 Task: In the  document Samantha.rtf change page color to  'Grey'. Add link on bottom left corner of the sheet: 'in.pinterest.com' Insert page numer on bottom of the page
Action: Mouse moved to (233, 333)
Screenshot: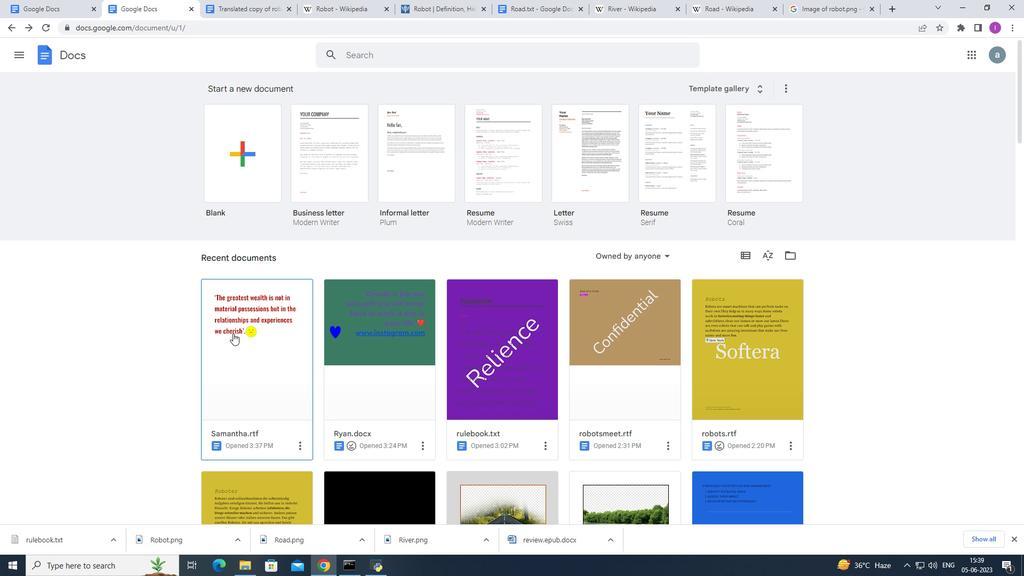 
Action: Mouse pressed left at (233, 333)
Screenshot: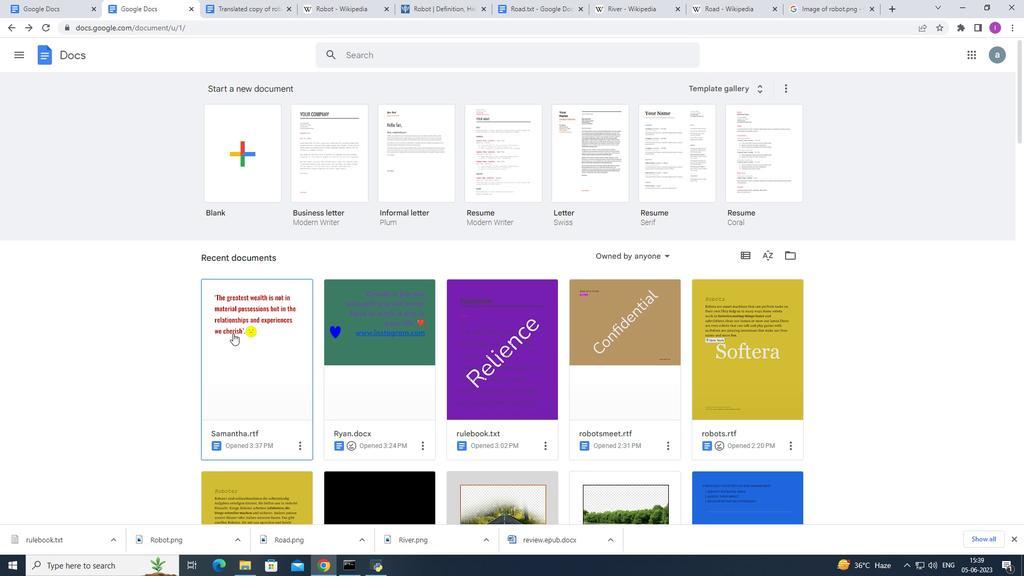 
Action: Mouse moved to (132, 246)
Screenshot: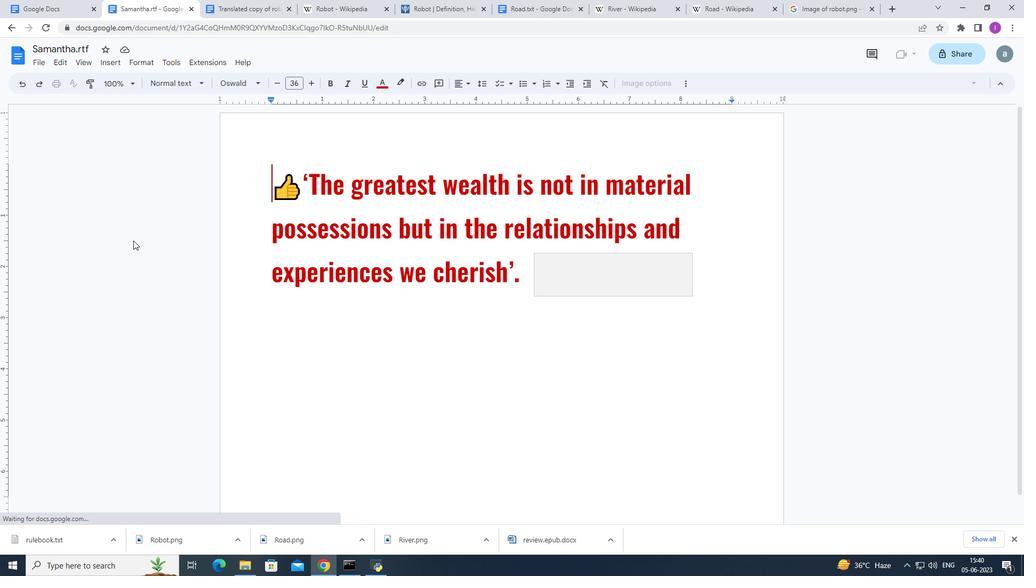 
Action: Mouse pressed left at (132, 246)
Screenshot: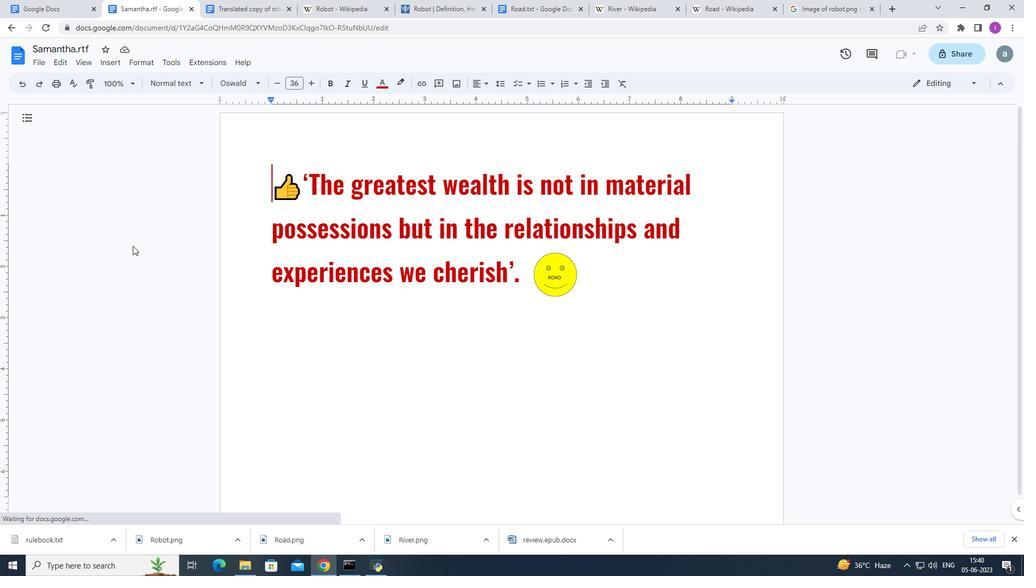 
Action: Mouse moved to (43, 67)
Screenshot: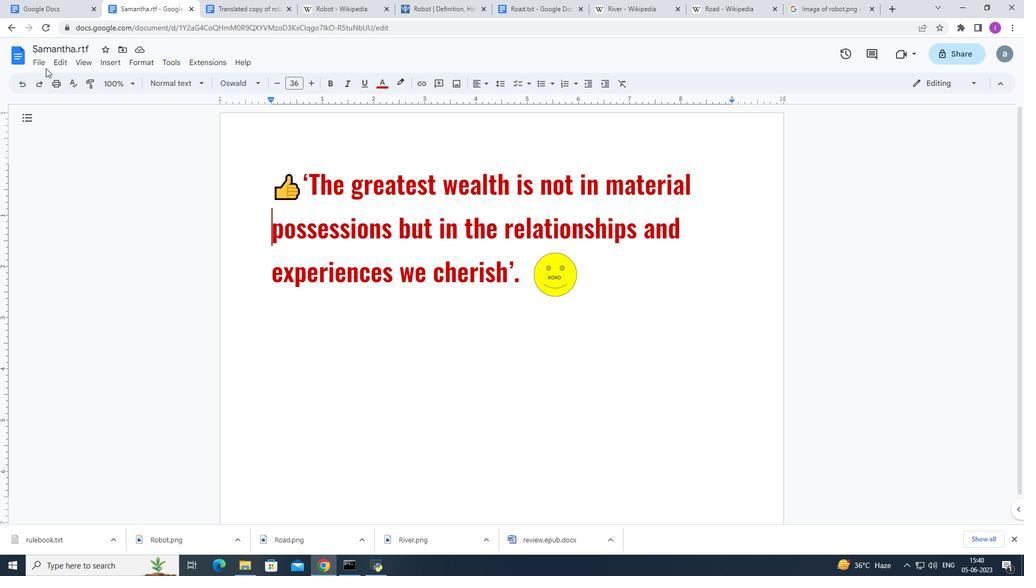
Action: Mouse pressed left at (43, 67)
Screenshot: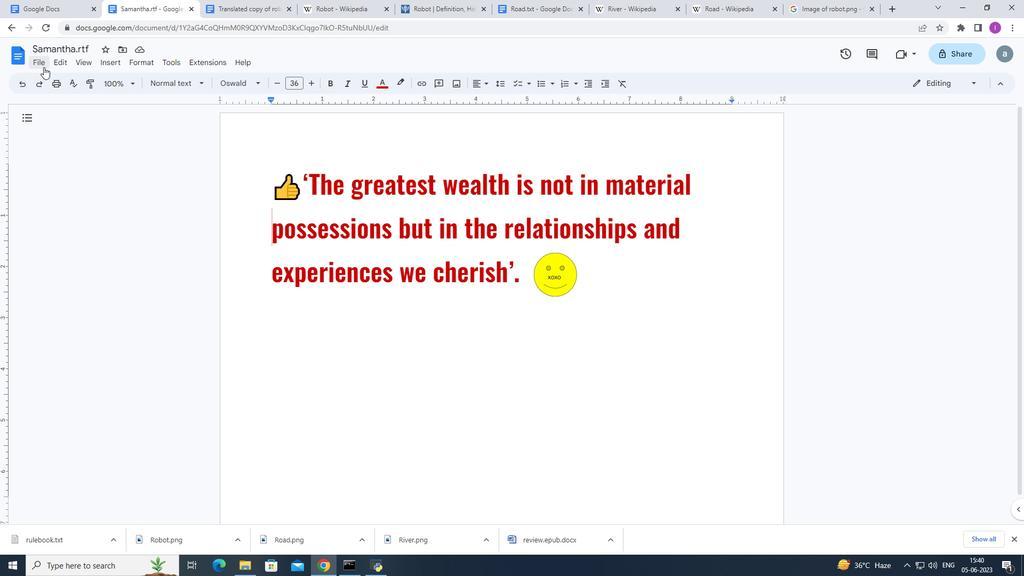 
Action: Mouse moved to (106, 355)
Screenshot: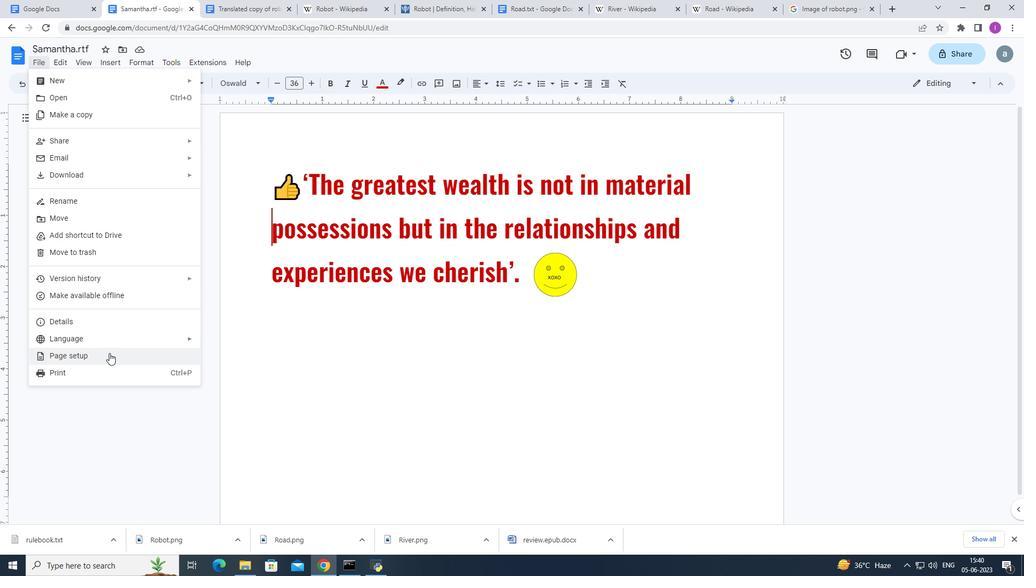 
Action: Mouse pressed left at (106, 355)
Screenshot: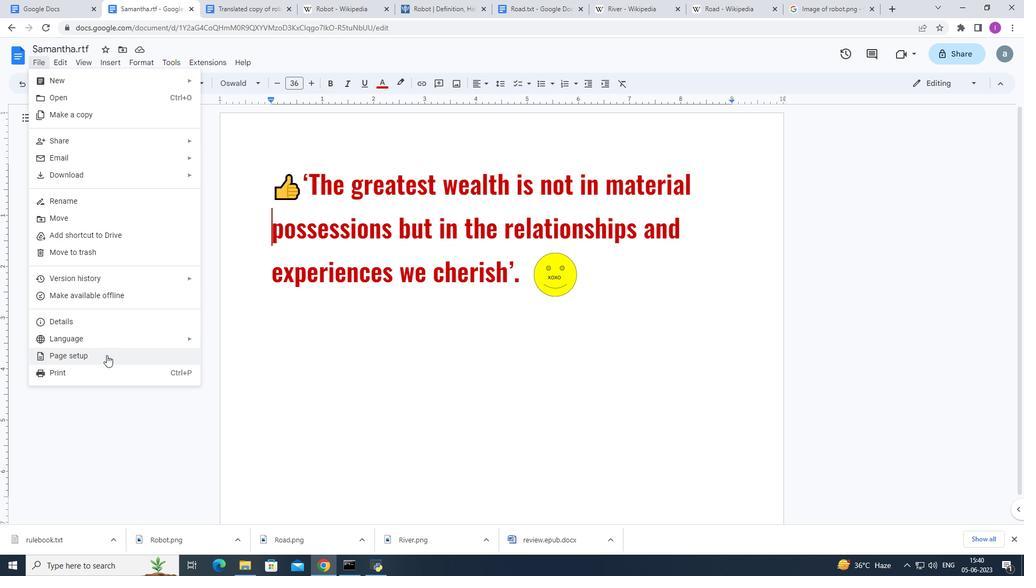 
Action: Mouse moved to (432, 347)
Screenshot: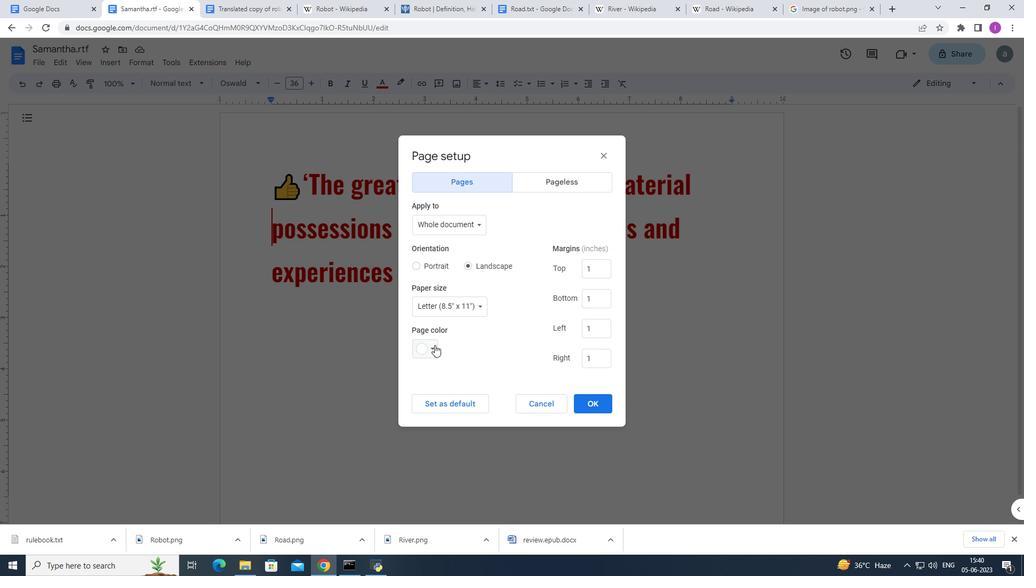 
Action: Mouse pressed left at (432, 347)
Screenshot: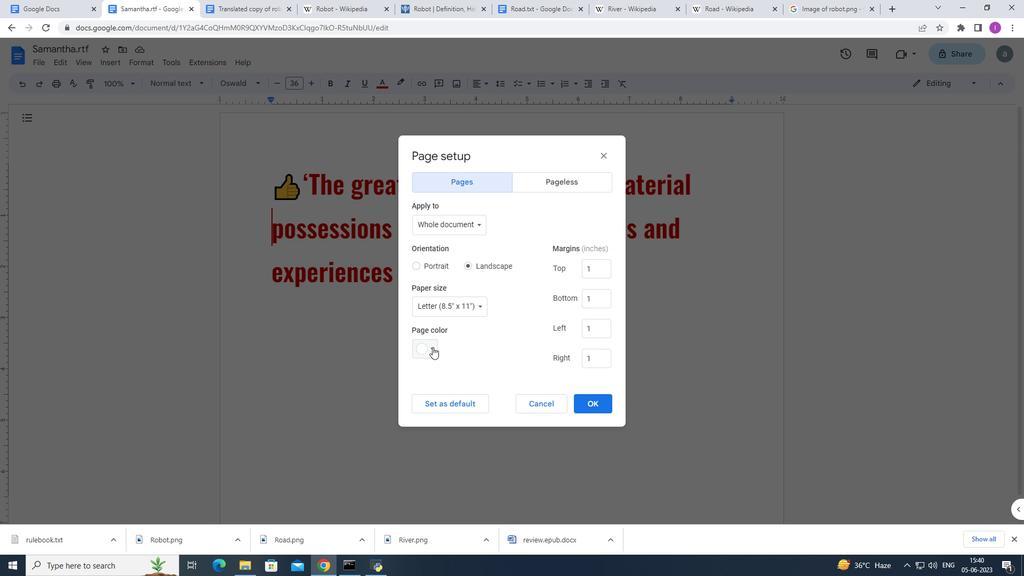 
Action: Mouse moved to (484, 368)
Screenshot: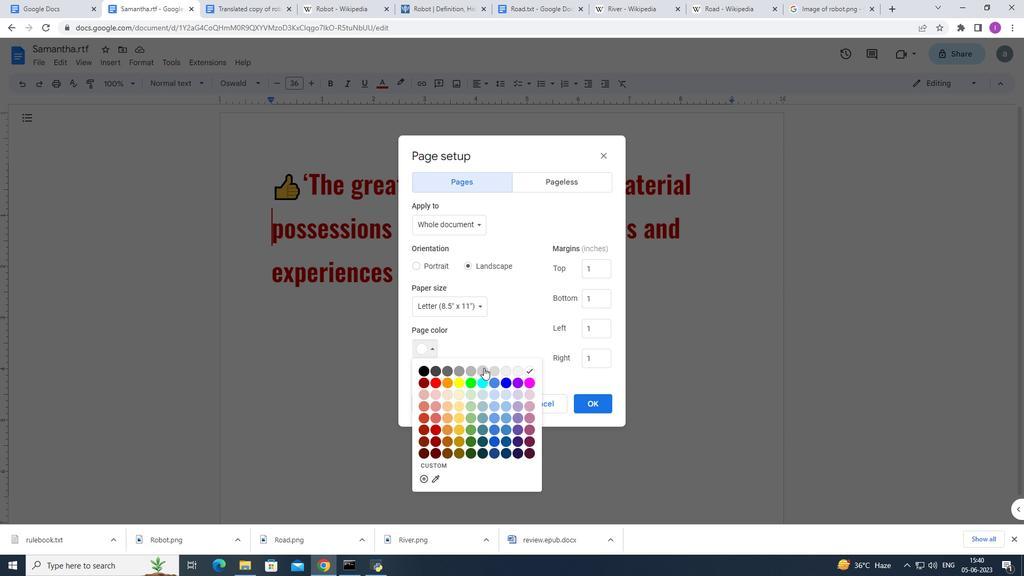 
Action: Mouse pressed left at (484, 368)
Screenshot: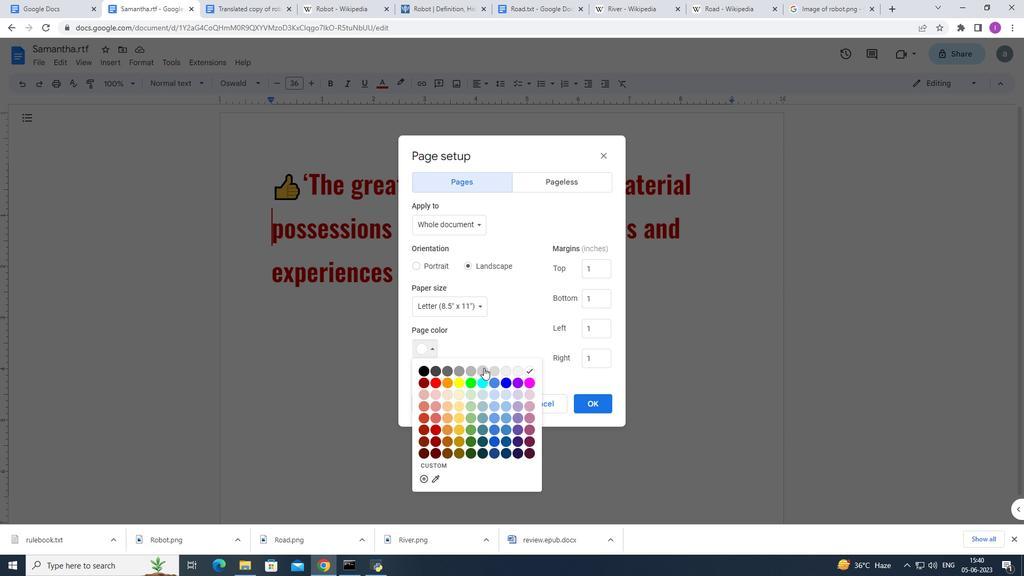 
Action: Mouse moved to (587, 400)
Screenshot: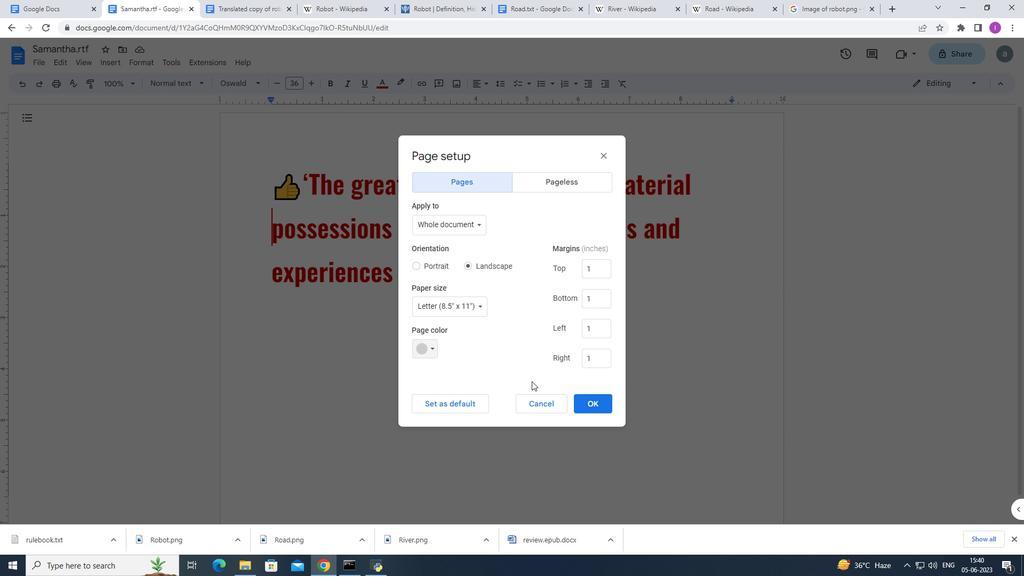 
Action: Mouse pressed left at (587, 400)
Screenshot: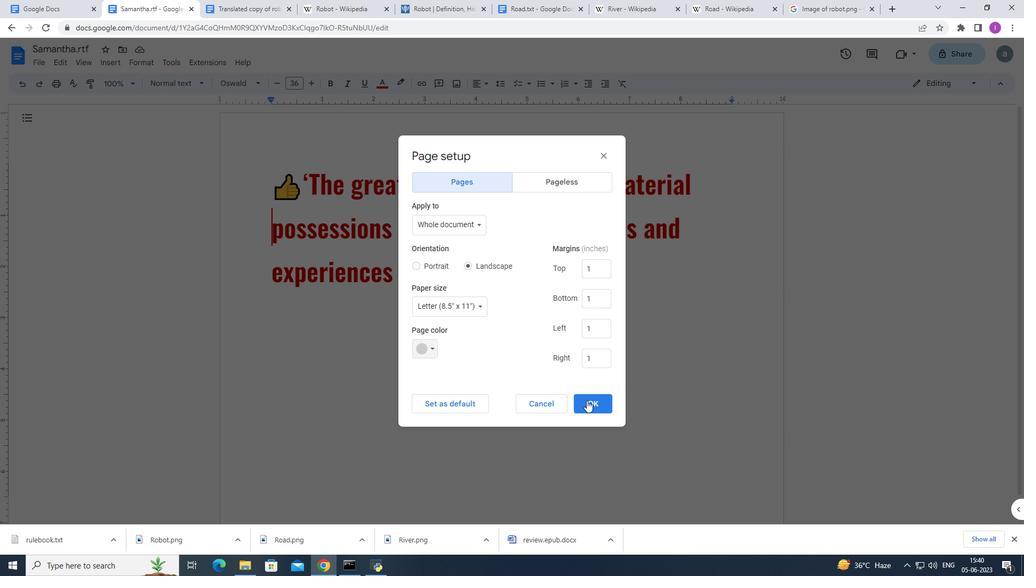 
Action: Mouse moved to (586, 280)
Screenshot: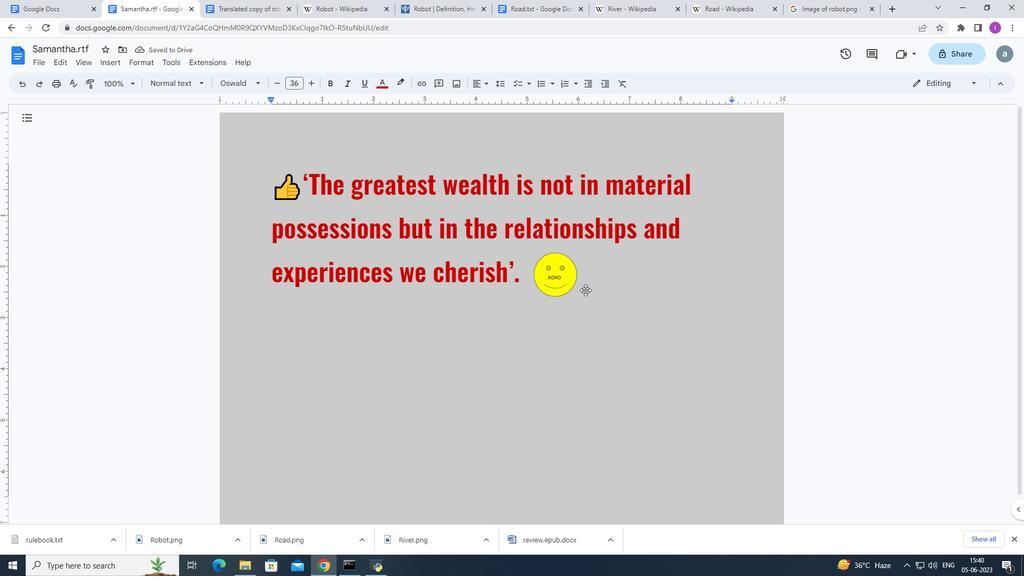 
Action: Mouse pressed left at (586, 280)
Screenshot: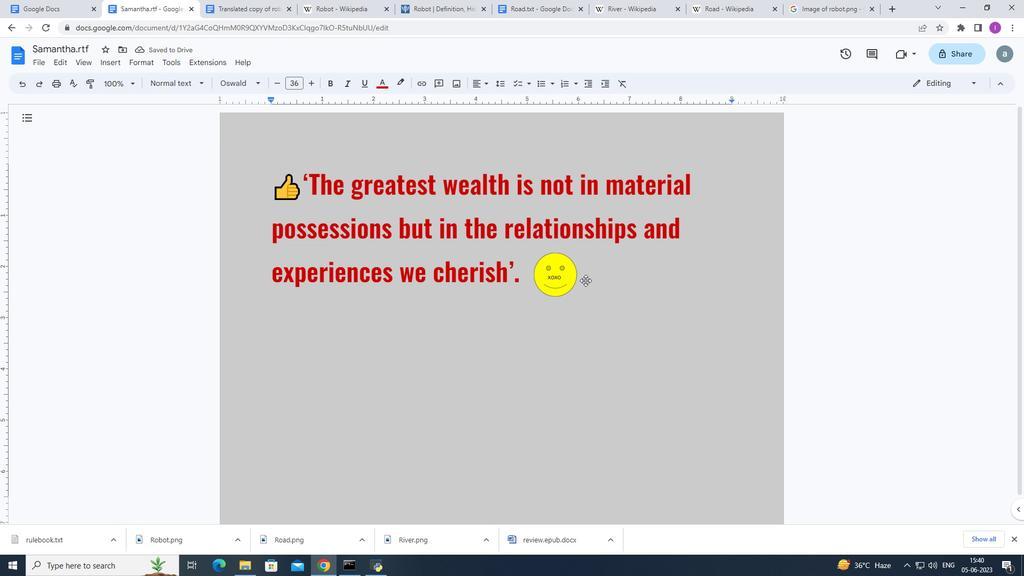 
Action: Mouse moved to (554, 378)
Screenshot: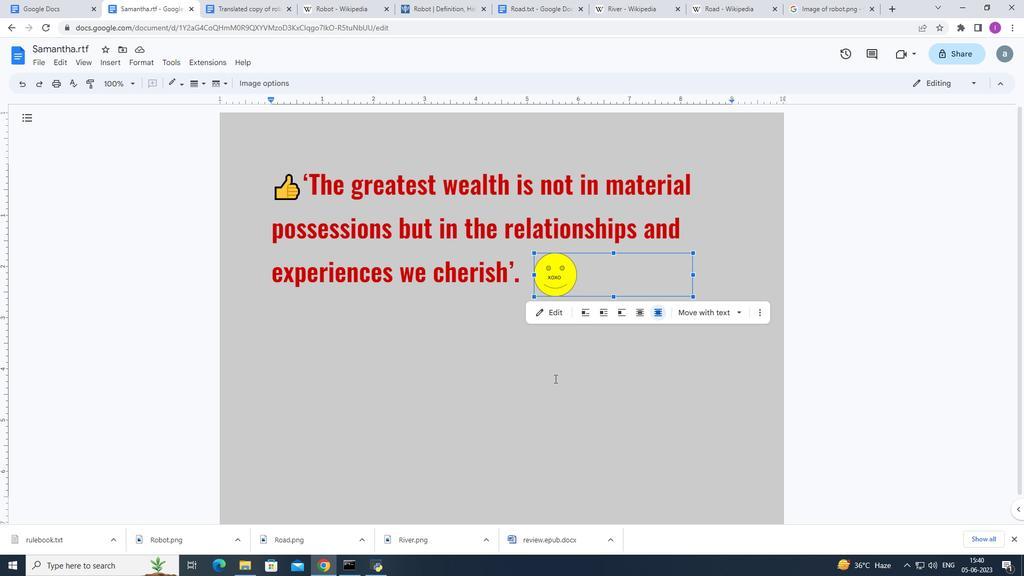 
Action: Mouse pressed left at (554, 378)
Screenshot: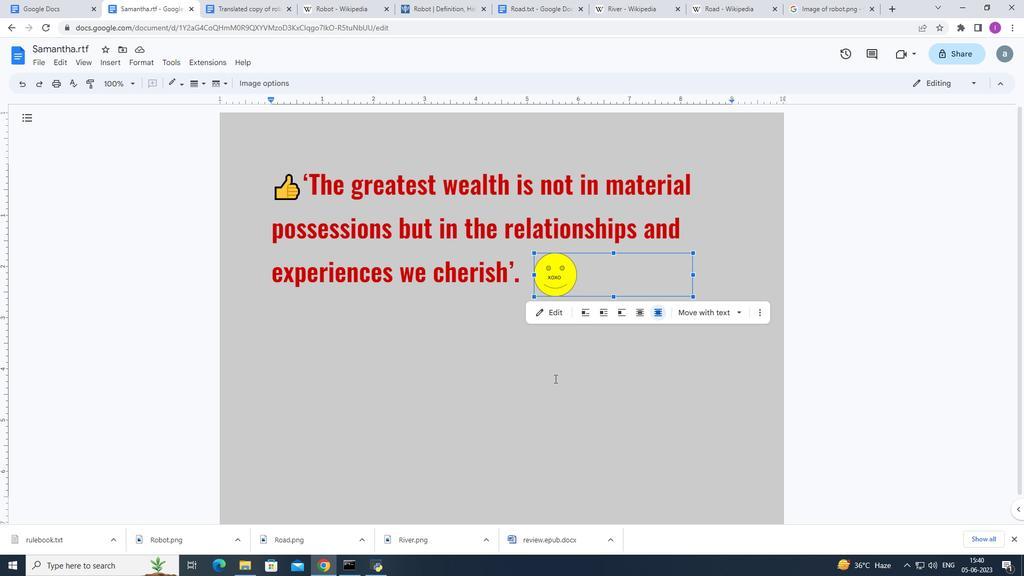 
Action: Mouse moved to (525, 326)
Screenshot: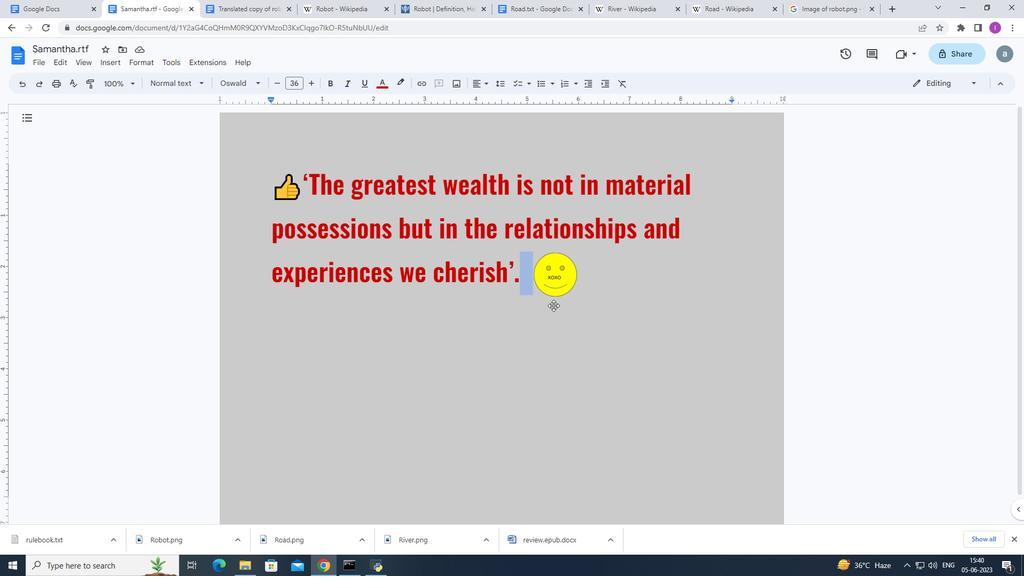 
Action: Mouse pressed left at (525, 326)
Screenshot: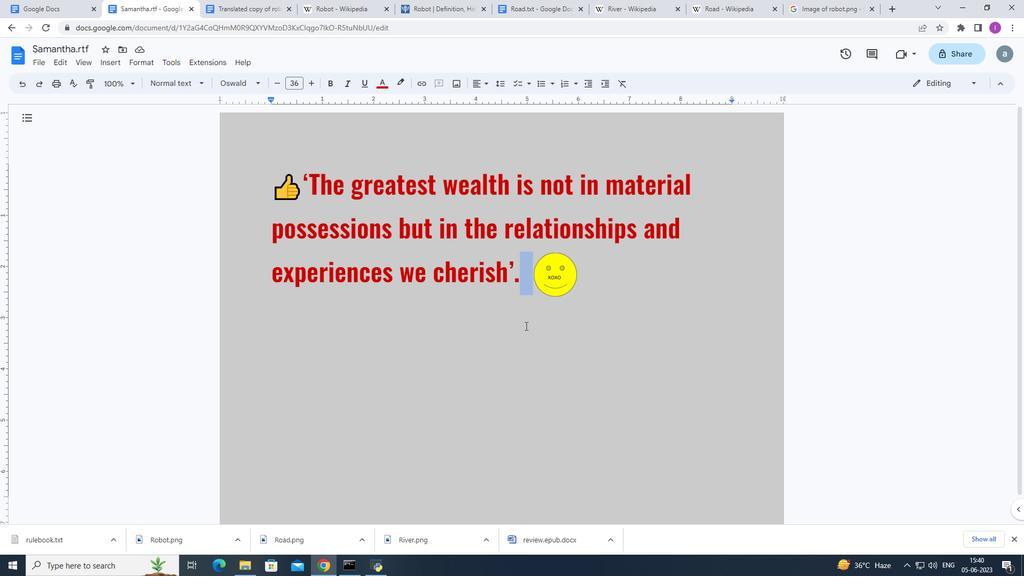 
Action: Mouse moved to (574, 297)
Screenshot: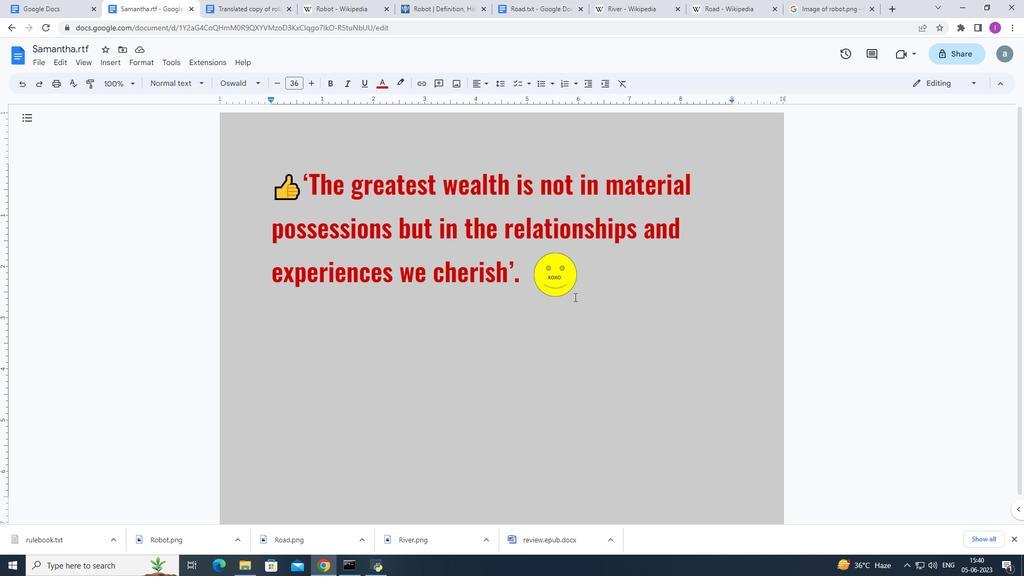 
Action: Key pressed <Key.enter>
Screenshot: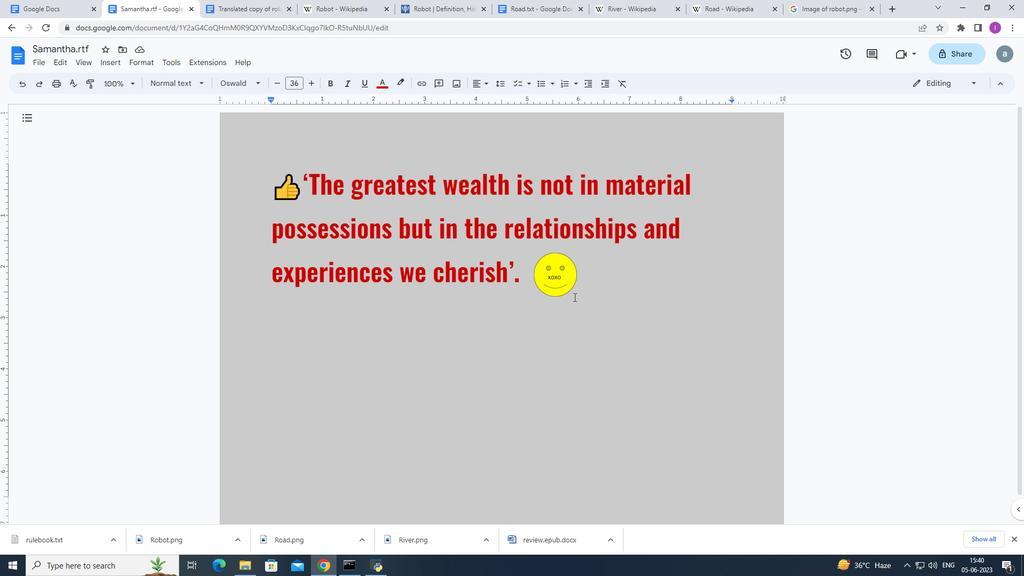 
Action: Mouse moved to (101, 62)
Screenshot: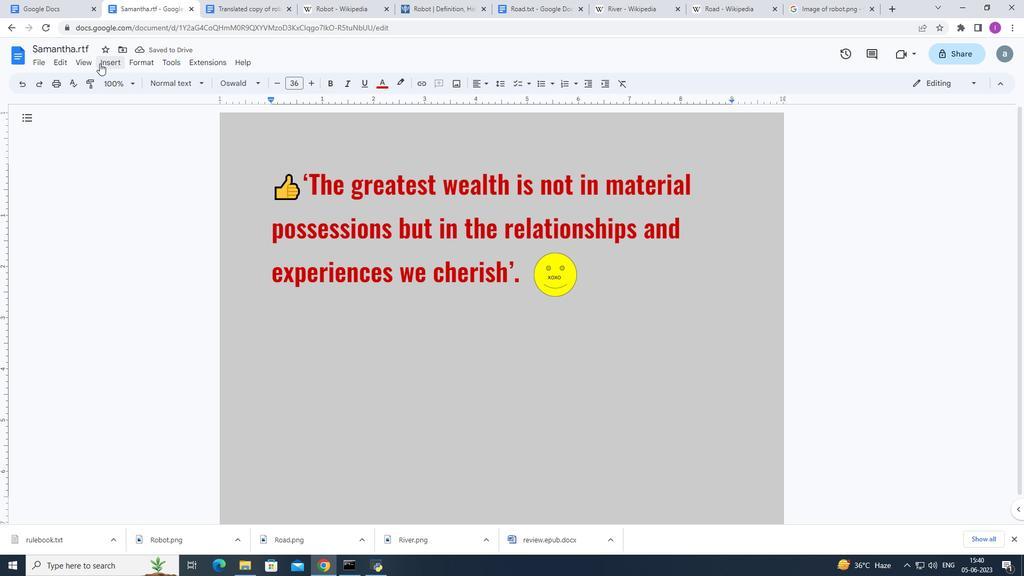 
Action: Mouse pressed left at (101, 62)
Screenshot: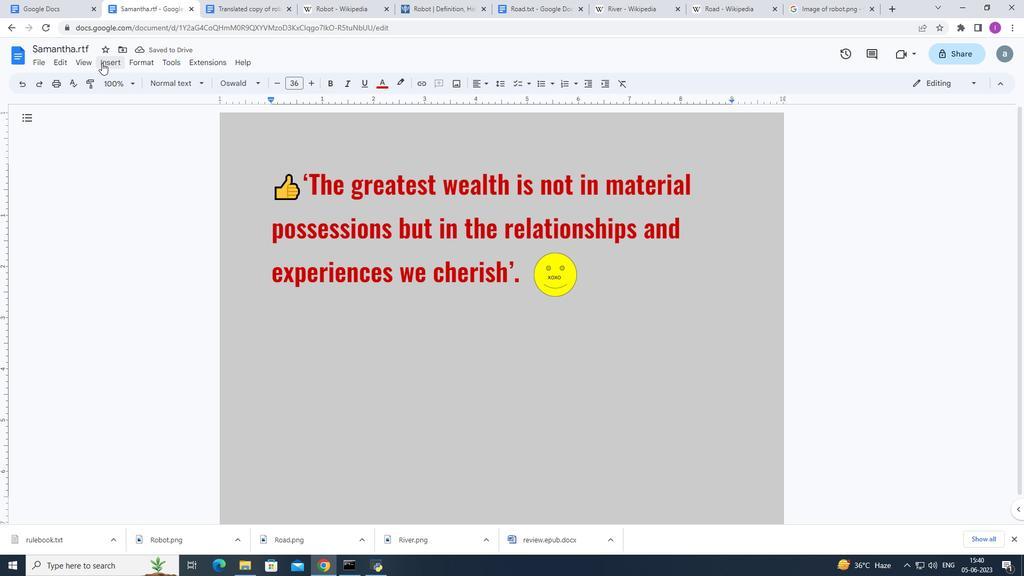 
Action: Mouse moved to (124, 389)
Screenshot: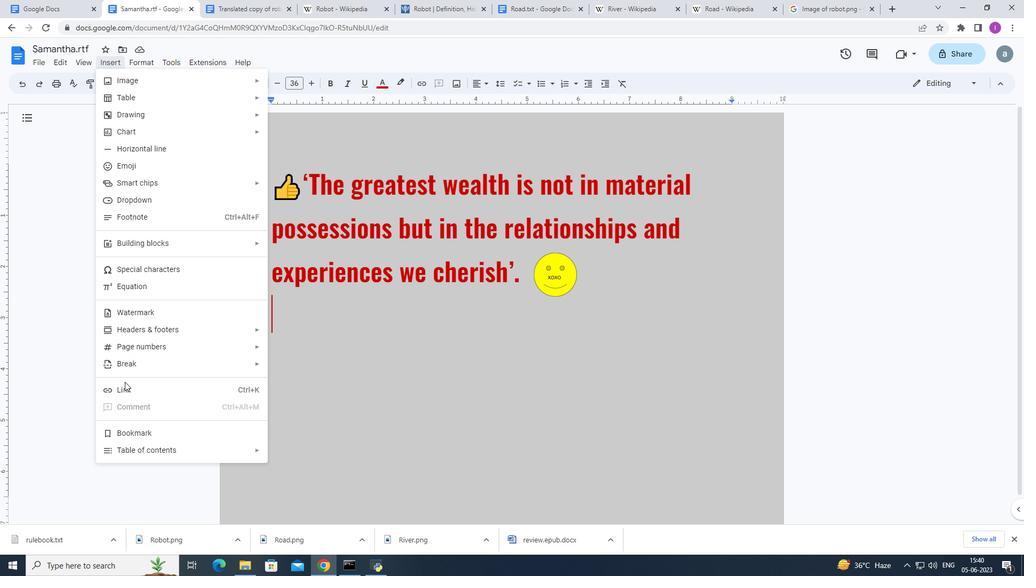 
Action: Mouse pressed left at (124, 389)
Screenshot: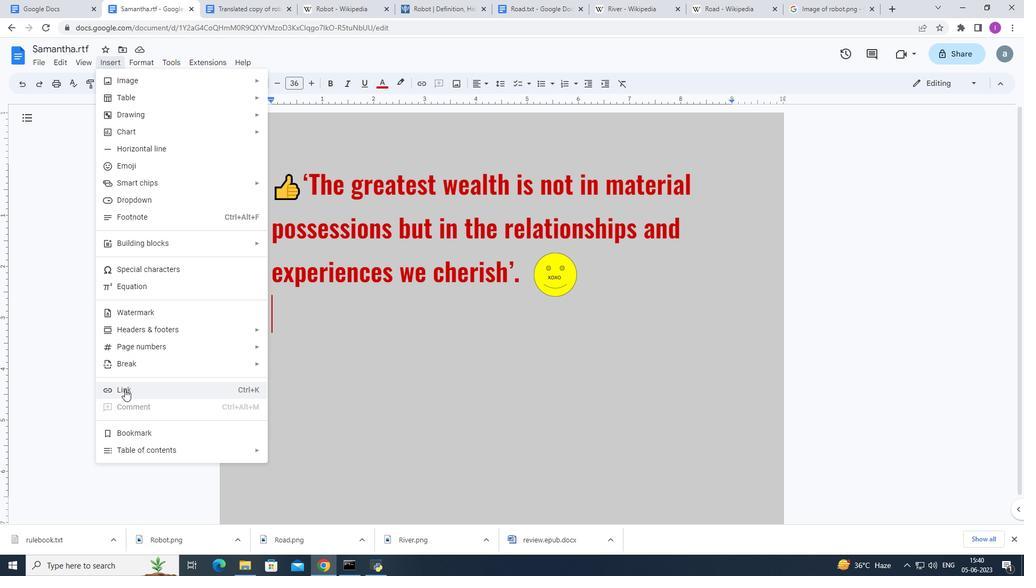 
Action: Mouse moved to (285, 353)
Screenshot: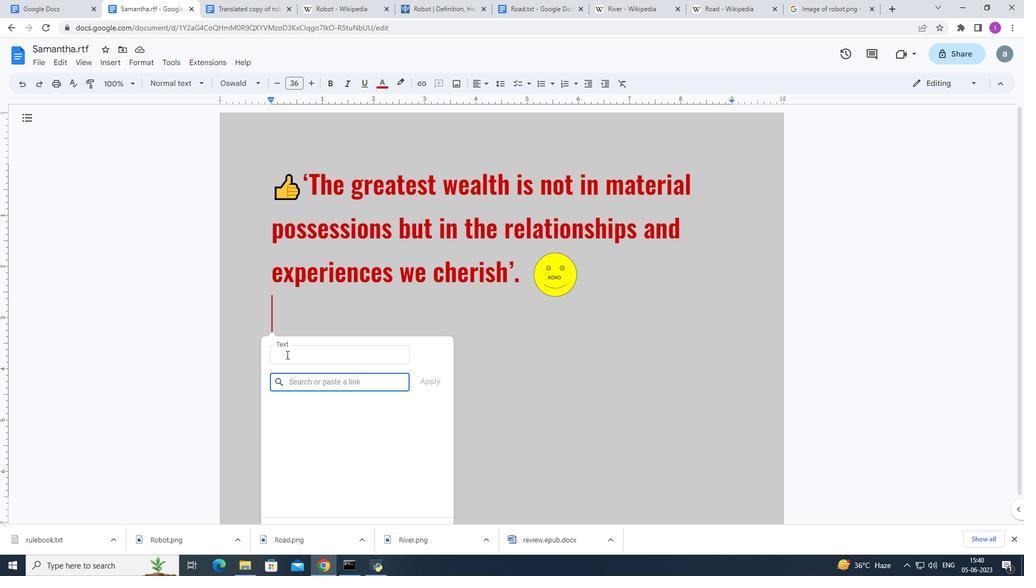
Action: Key pressed i
Screenshot: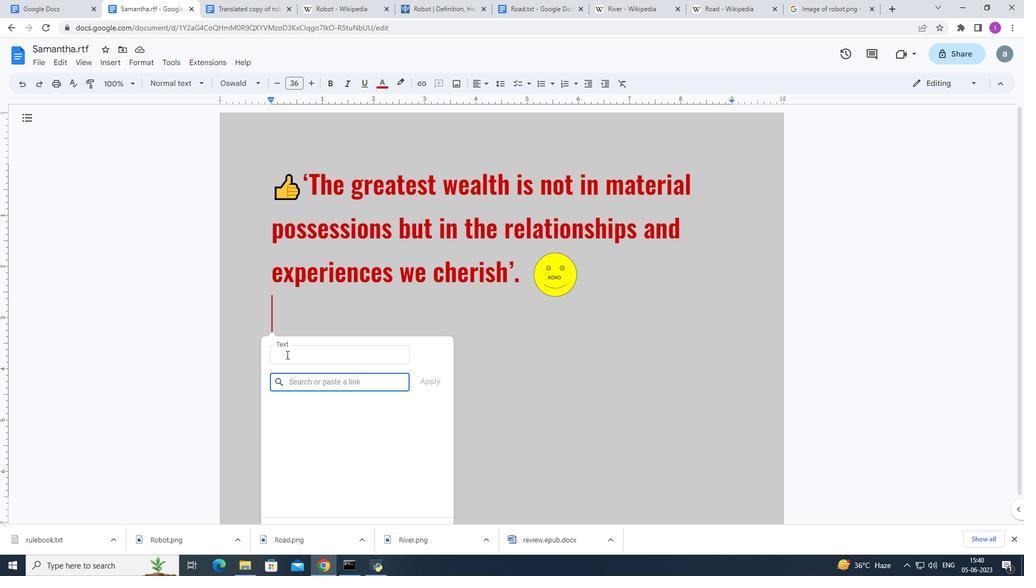 
Action: Mouse moved to (283, 353)
Screenshot: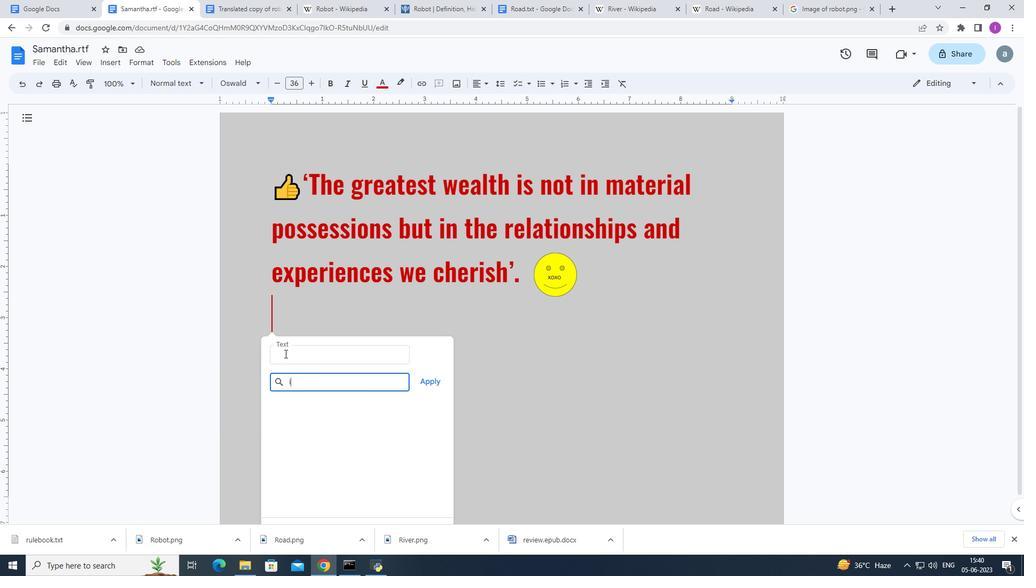 
Action: Key pressed n
Screenshot: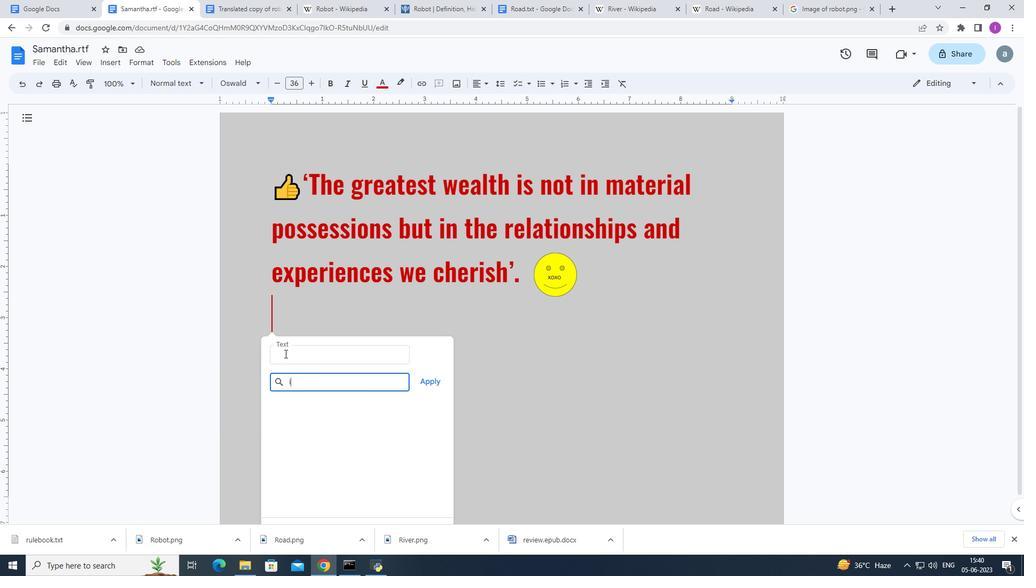 
Action: Mouse moved to (283, 353)
Screenshot: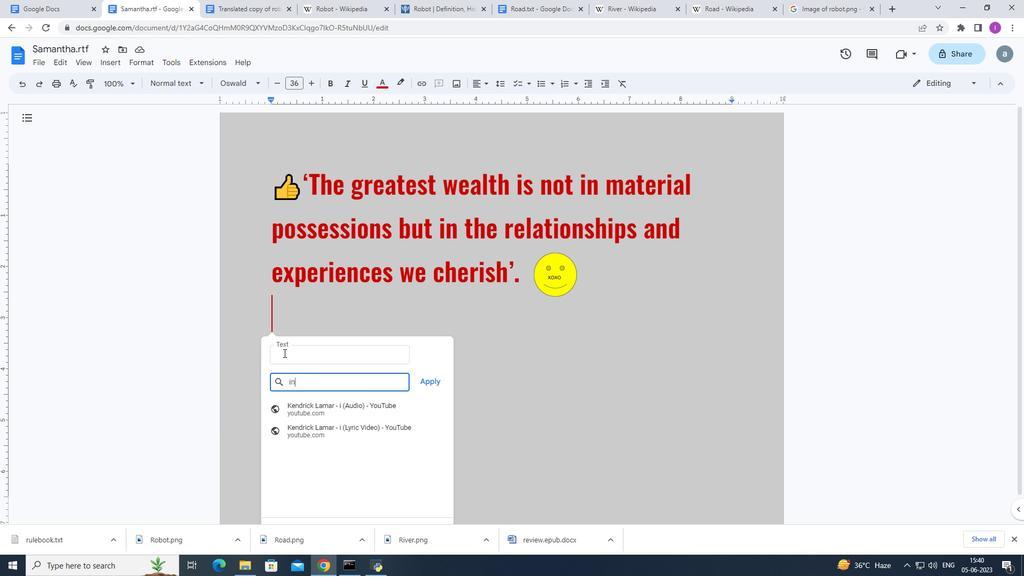 
Action: Key pressed <Key.space>
Screenshot: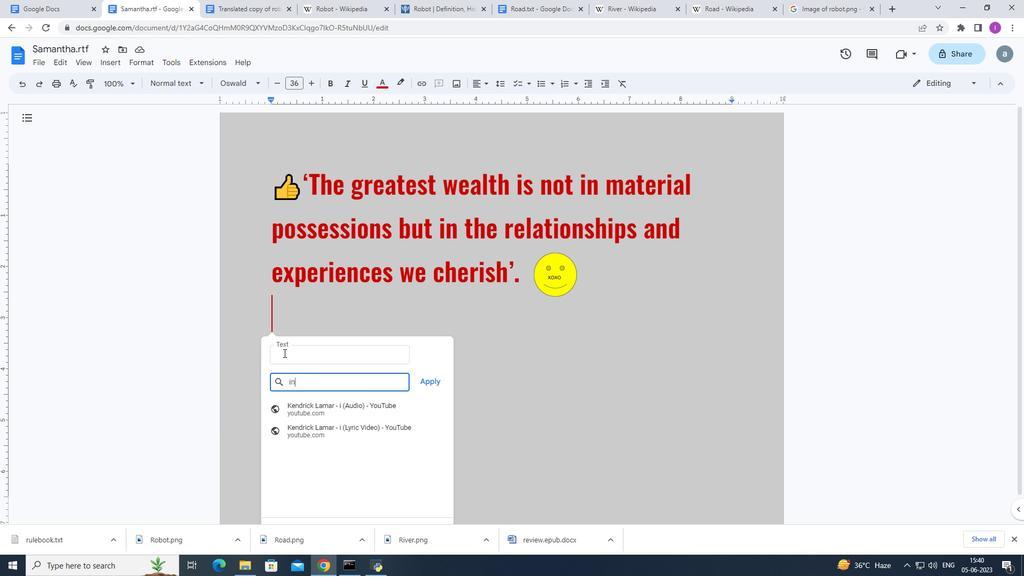 
Action: Mouse moved to (280, 347)
Screenshot: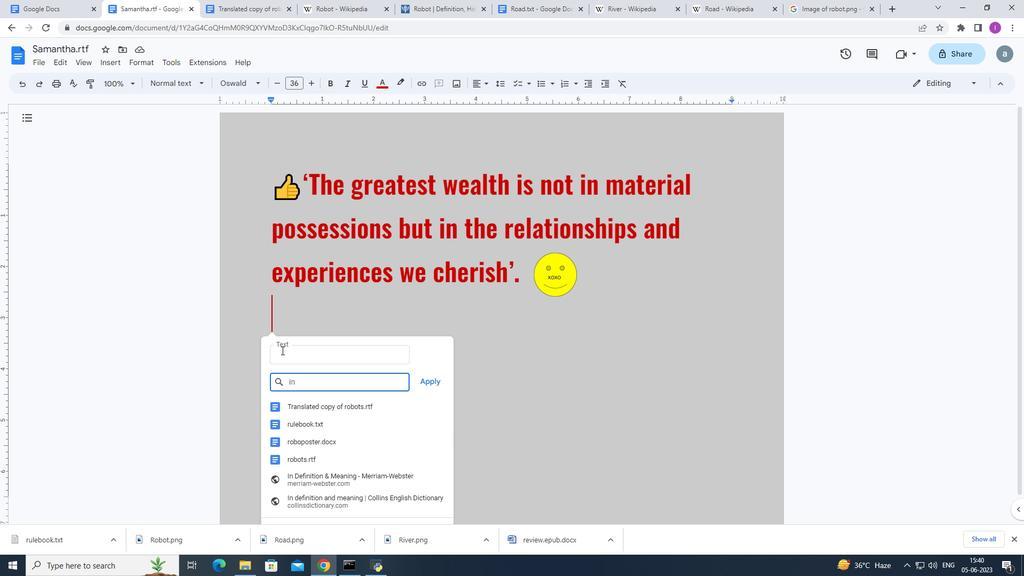 
Action: Key pressed <Key.backspace>.
Screenshot: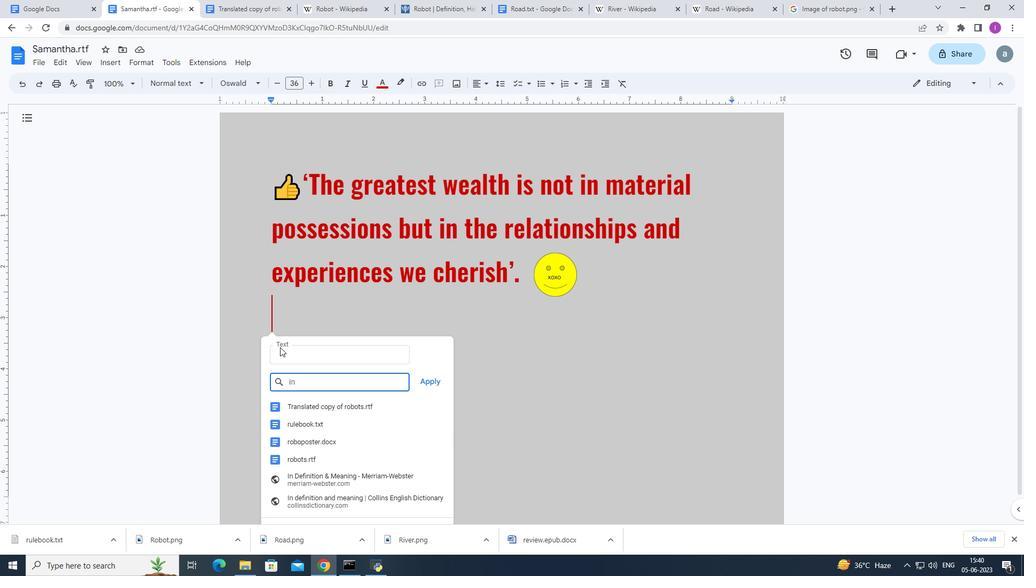 
Action: Mouse moved to (279, 346)
Screenshot: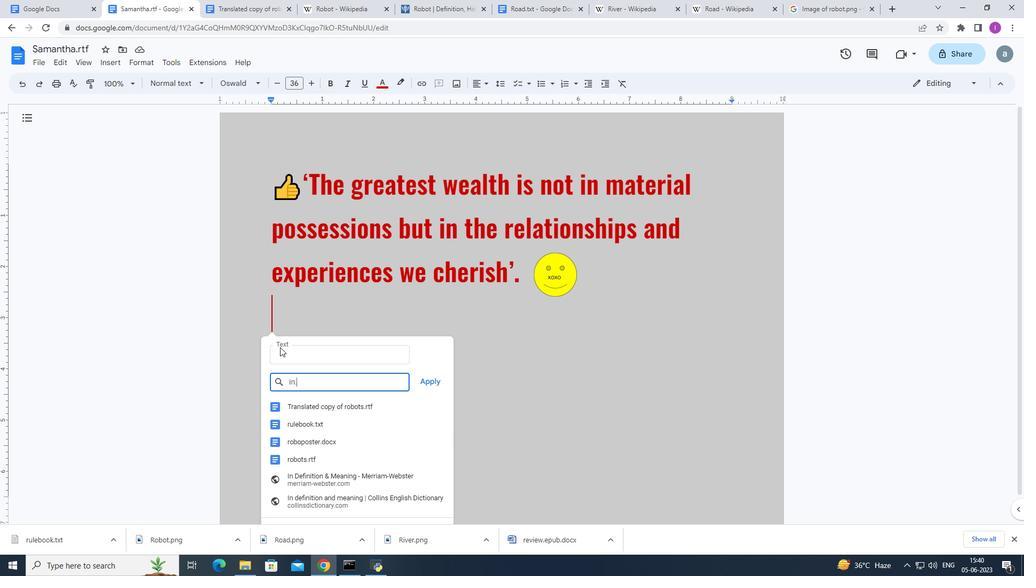 
Action: Key pressed pinterest.com
Screenshot: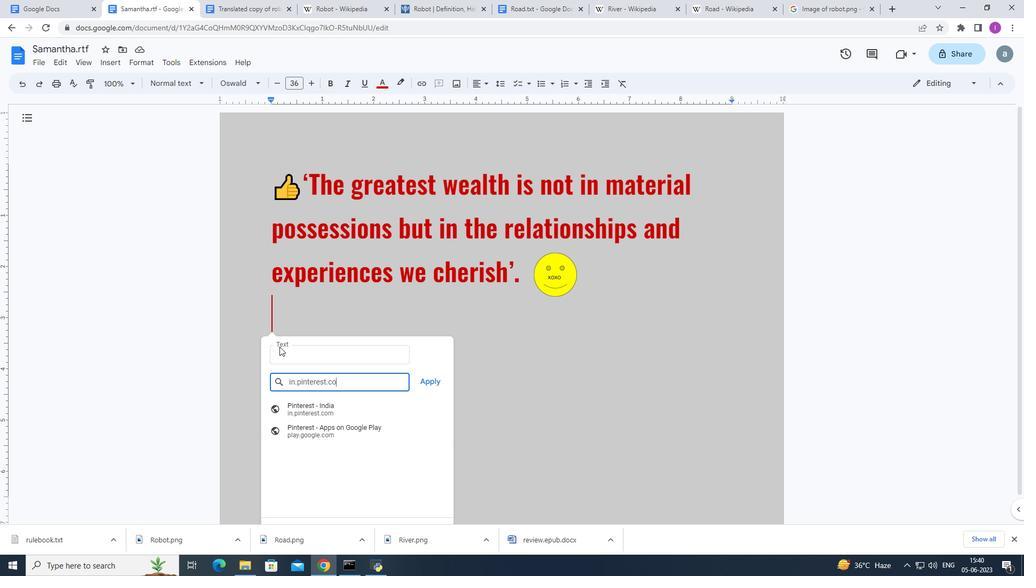 
Action: Mouse moved to (432, 383)
Screenshot: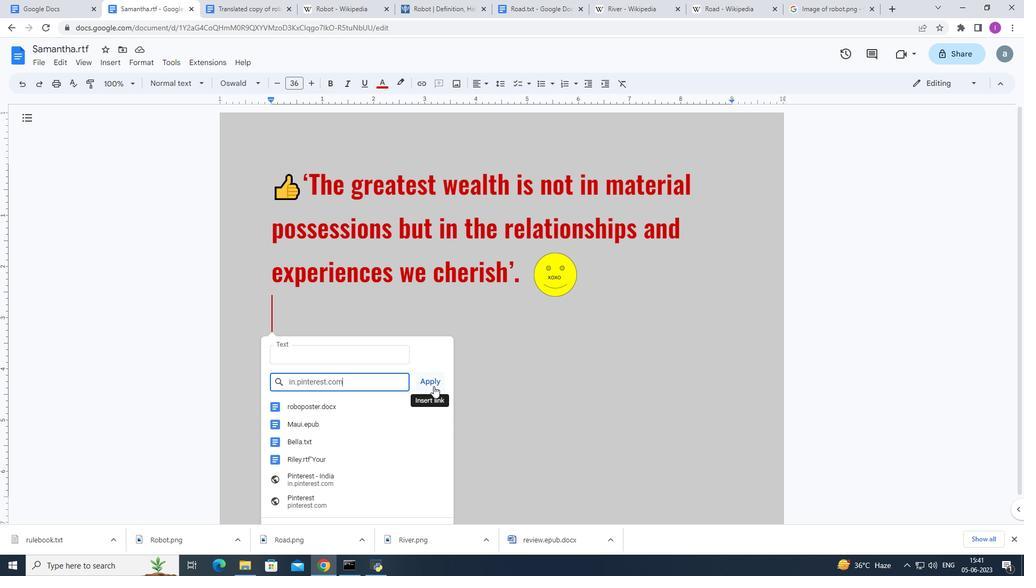 
Action: Mouse pressed left at (432, 383)
Screenshot: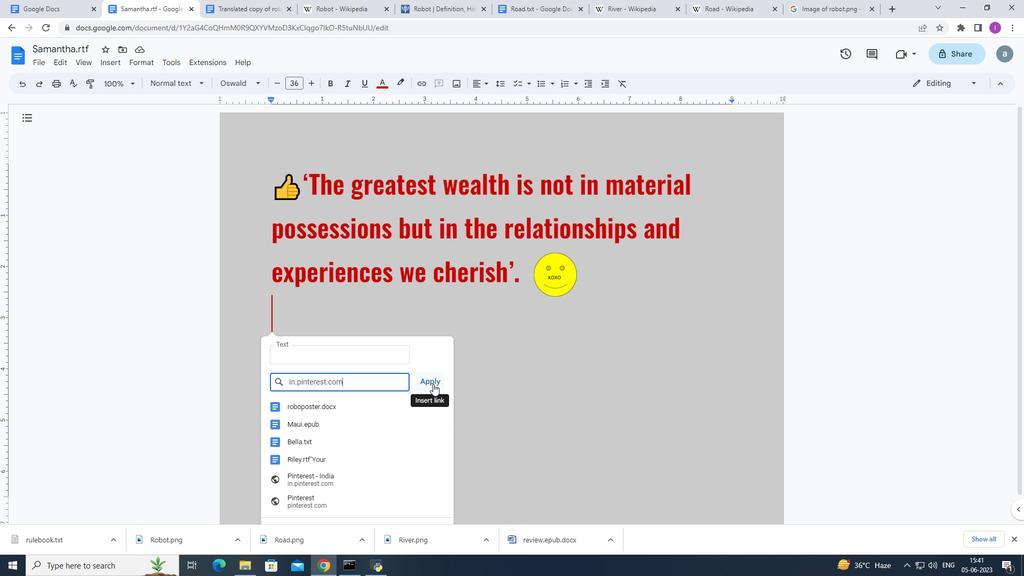 
Action: Mouse moved to (107, 66)
Screenshot: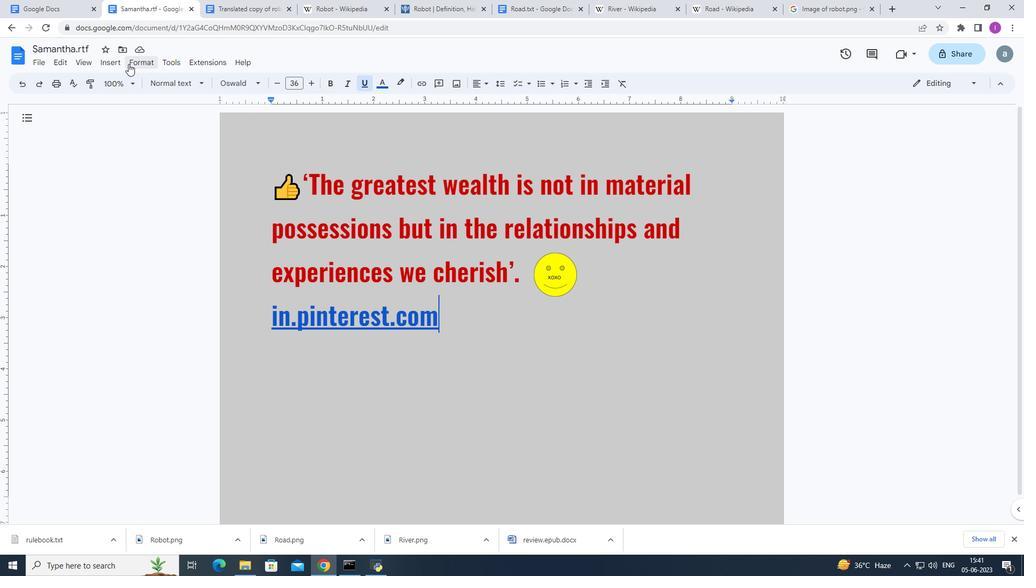 
Action: Mouse pressed left at (107, 66)
Screenshot: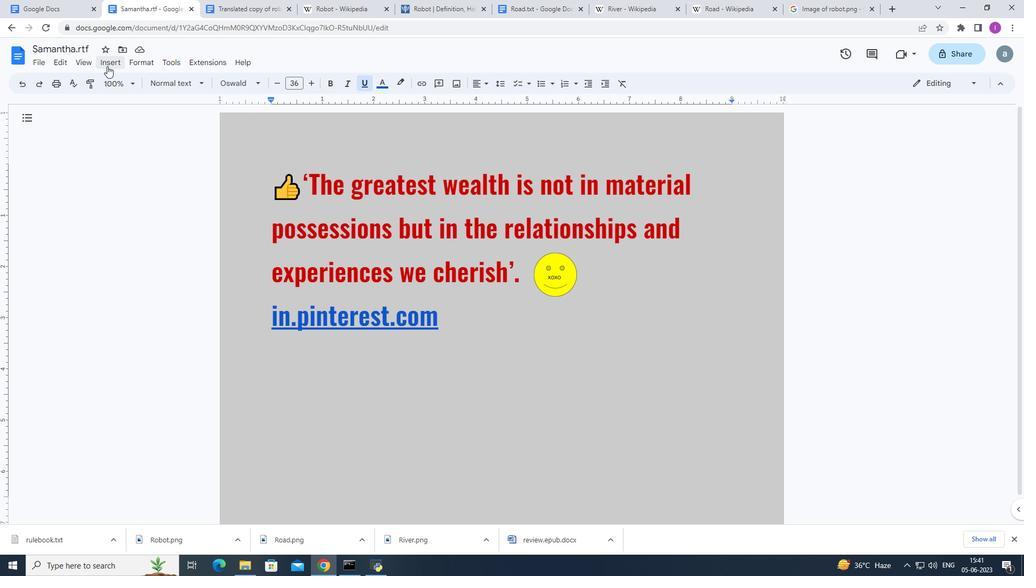 
Action: Mouse moved to (148, 344)
Screenshot: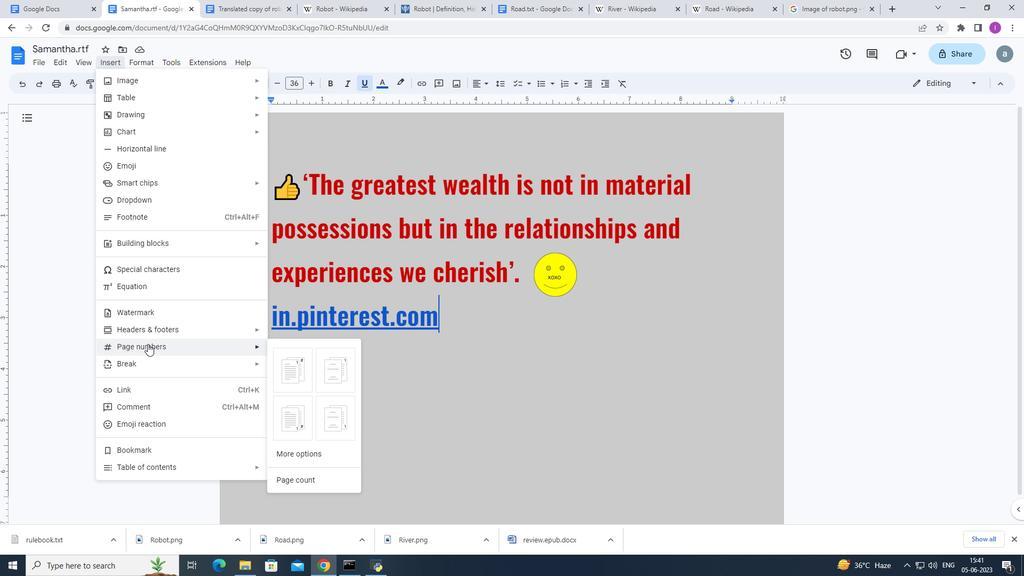 
Action: Mouse pressed left at (148, 344)
Screenshot: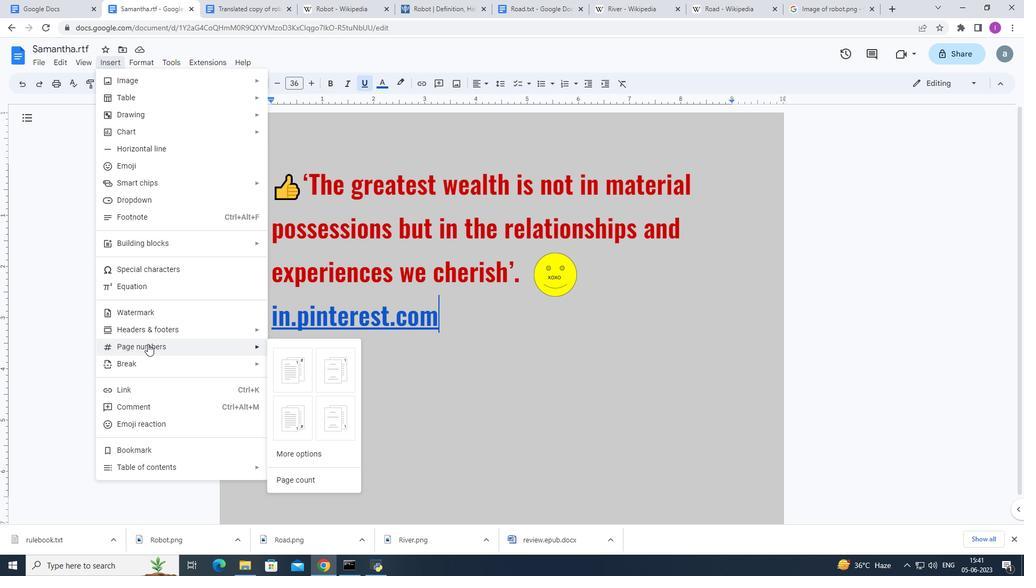 
Action: Mouse moved to (285, 363)
Screenshot: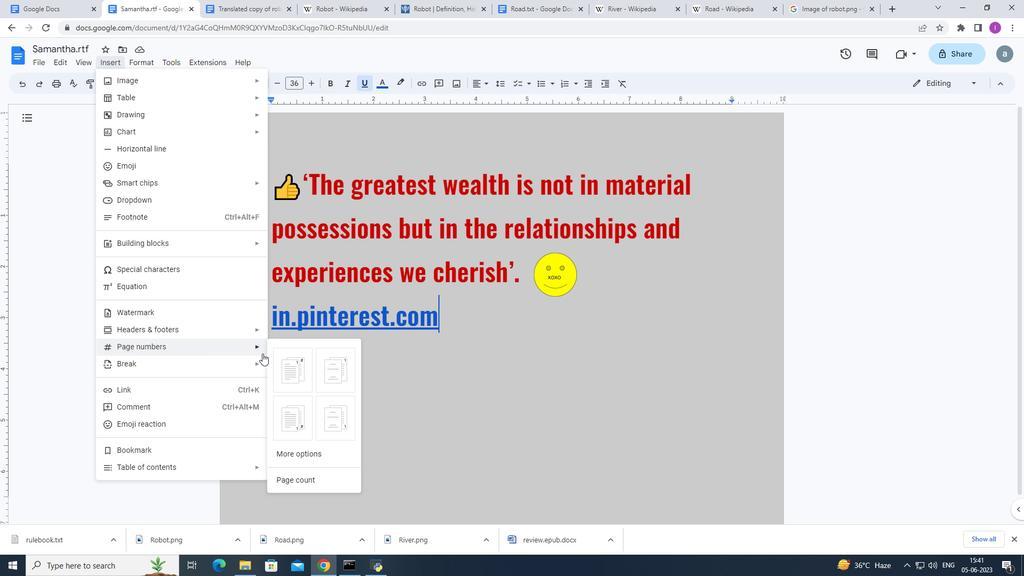 
Action: Mouse pressed left at (285, 363)
Screenshot: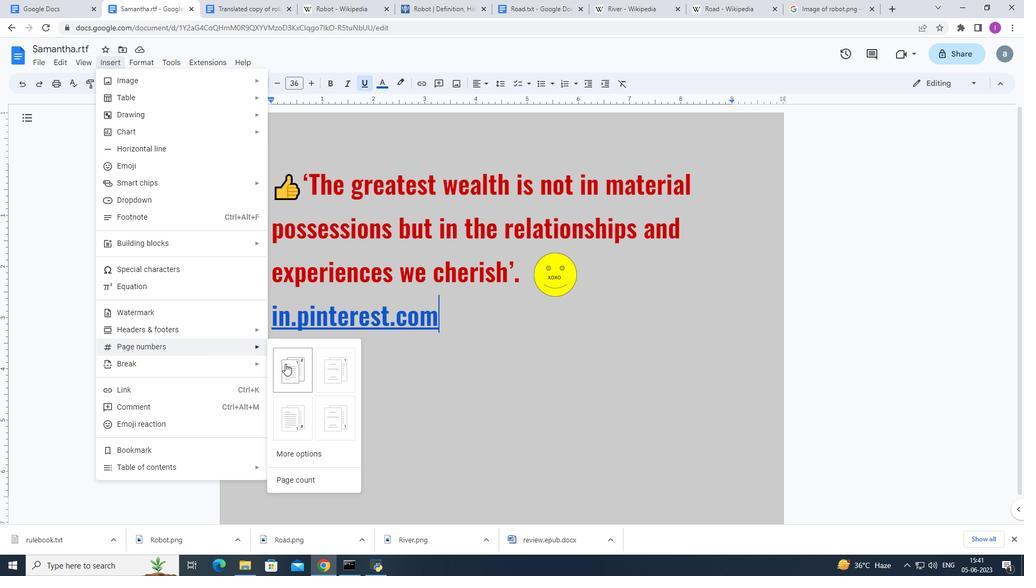 
Action: Mouse moved to (197, 252)
Screenshot: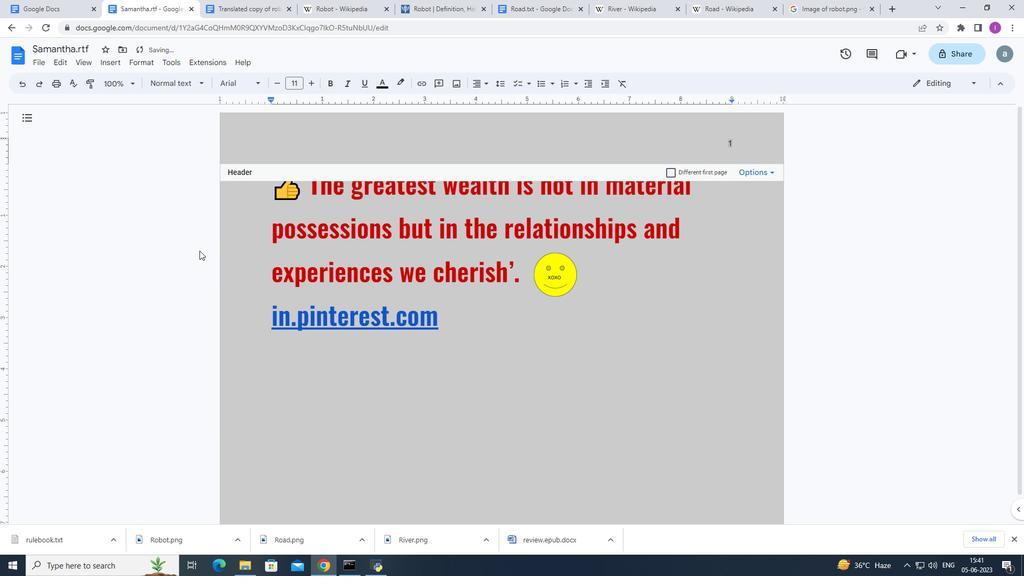 
